 Task: Change the post settings so that only connections can see your posts.
Action: Mouse moved to (766, 323)
Screenshot: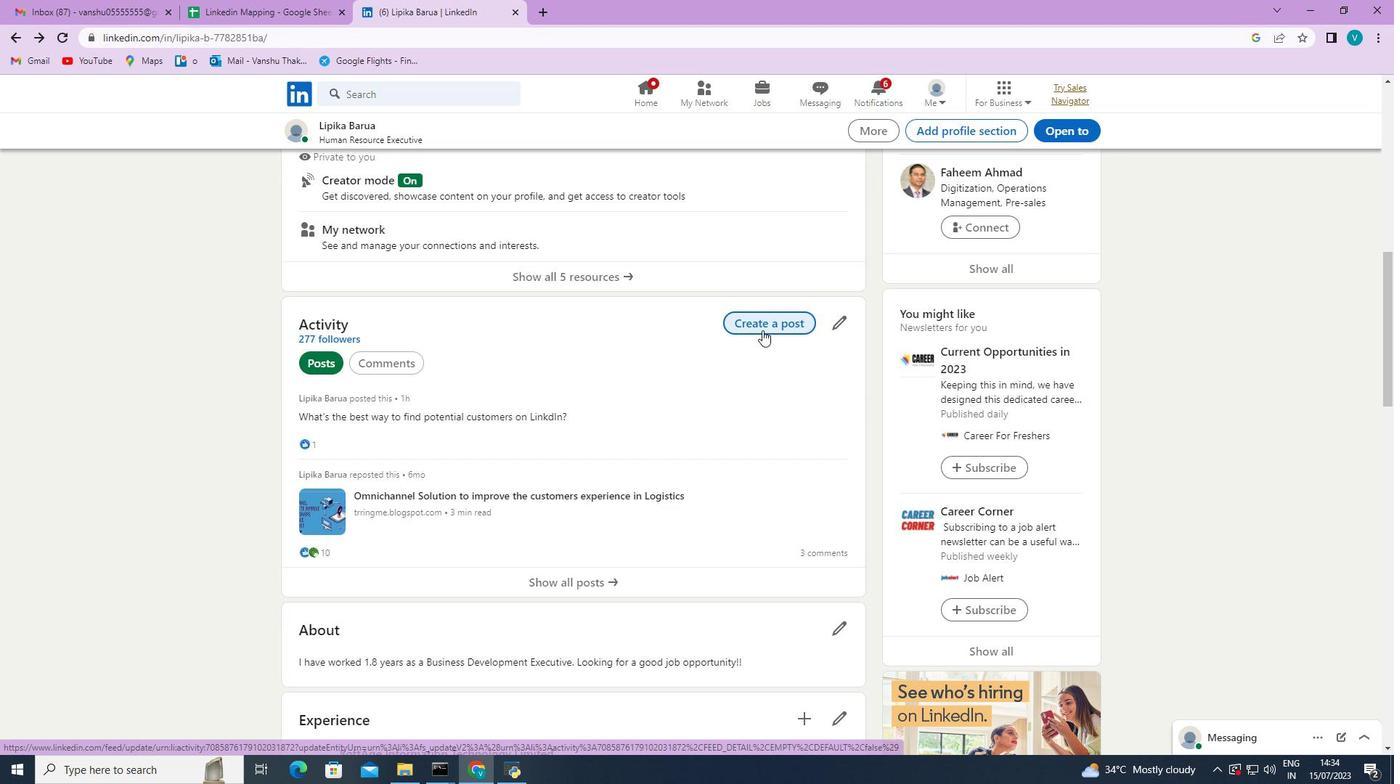 
Action: Mouse pressed left at (766, 323)
Screenshot: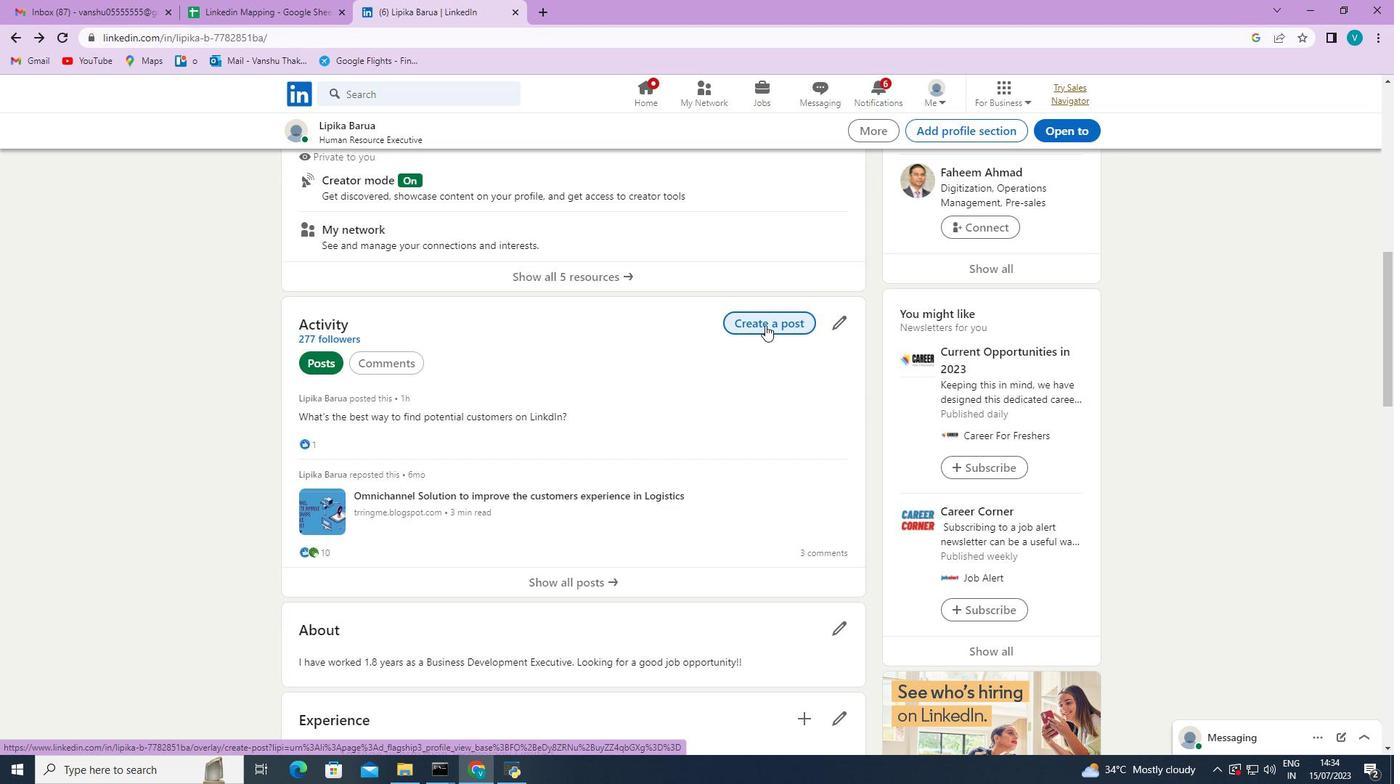 
Action: Mouse moved to (588, 136)
Screenshot: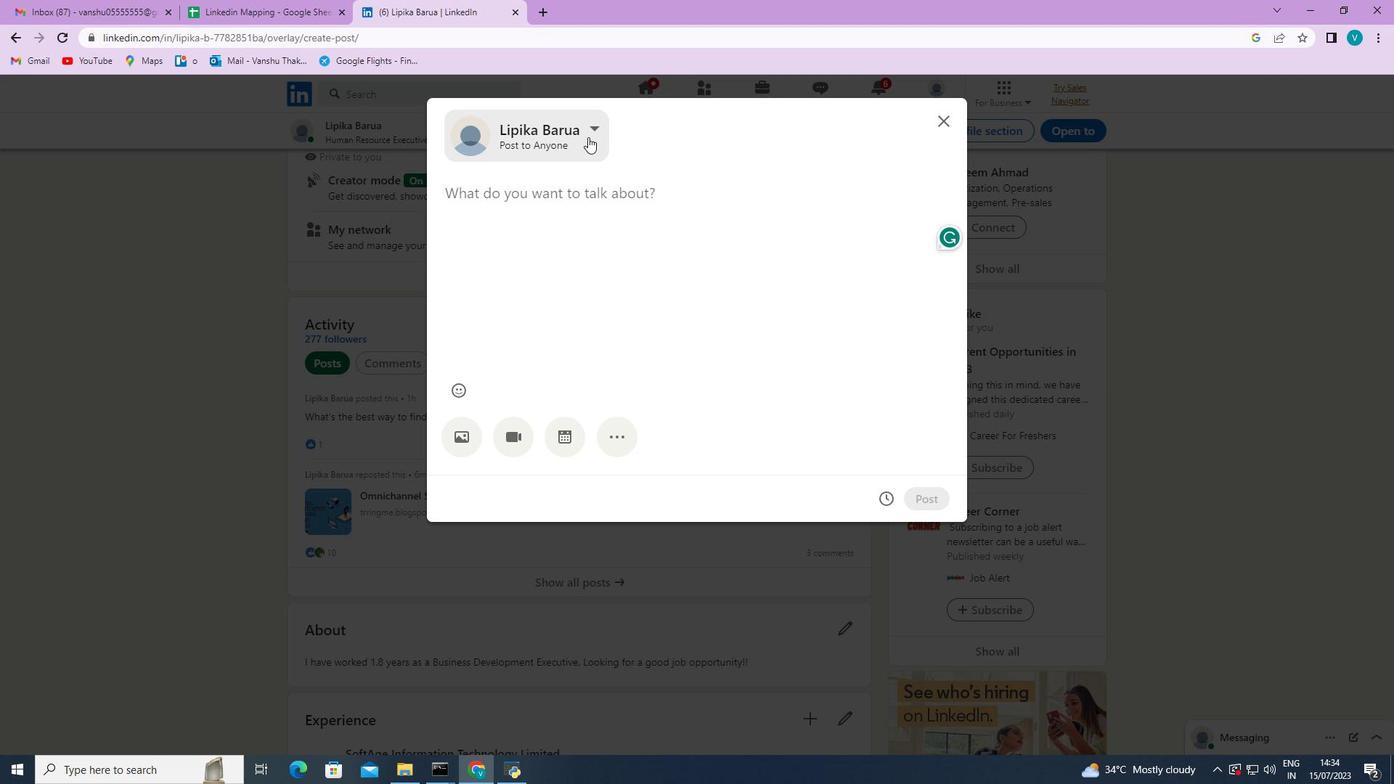 
Action: Mouse pressed left at (588, 136)
Screenshot: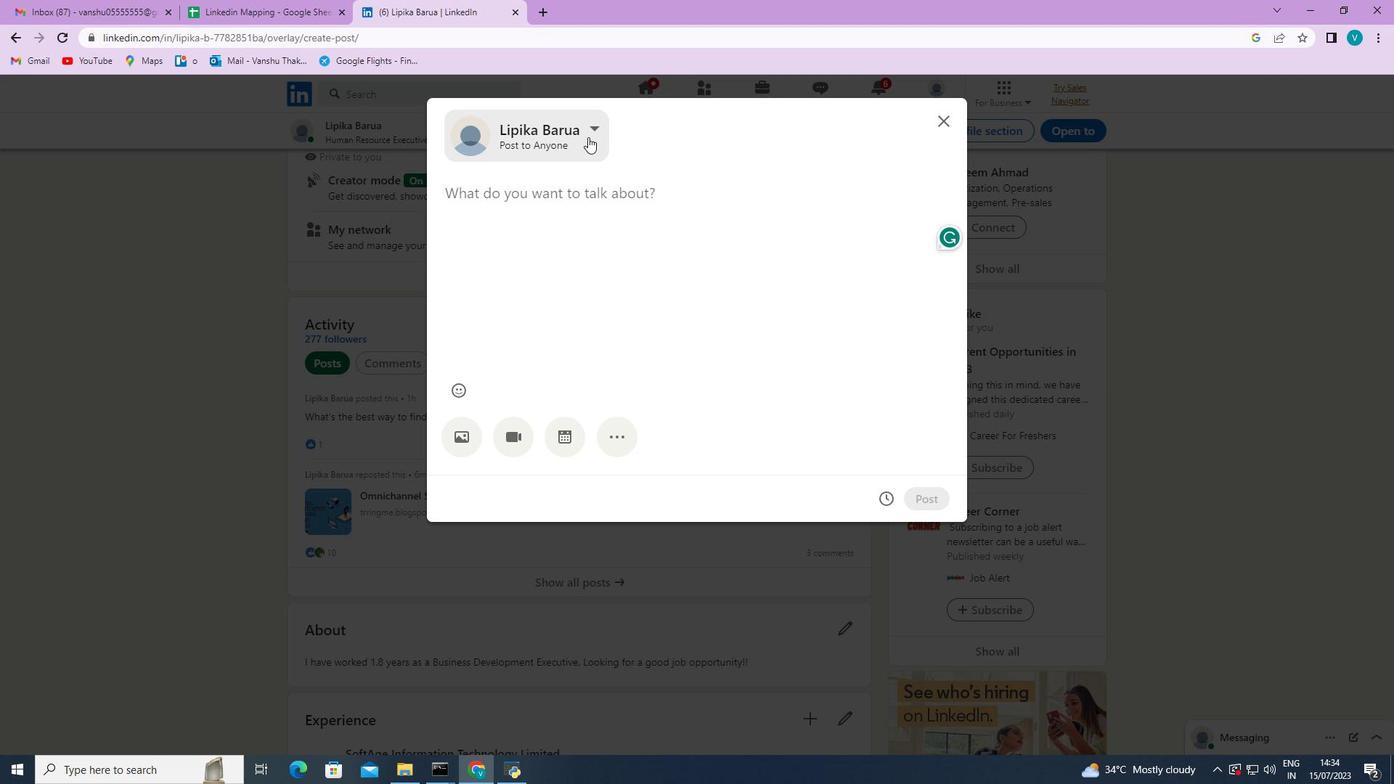 
Action: Mouse moved to (886, 270)
Screenshot: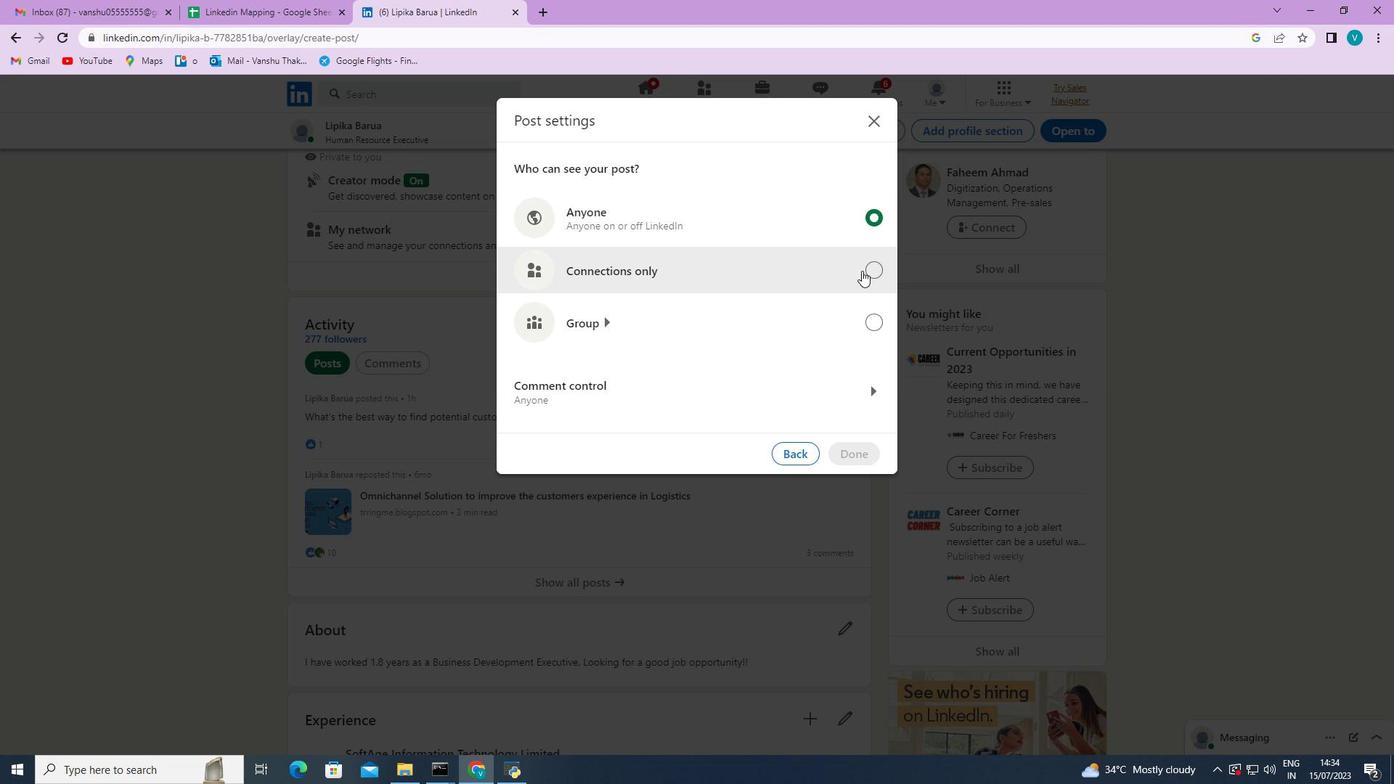 
Action: Mouse pressed left at (886, 270)
Screenshot: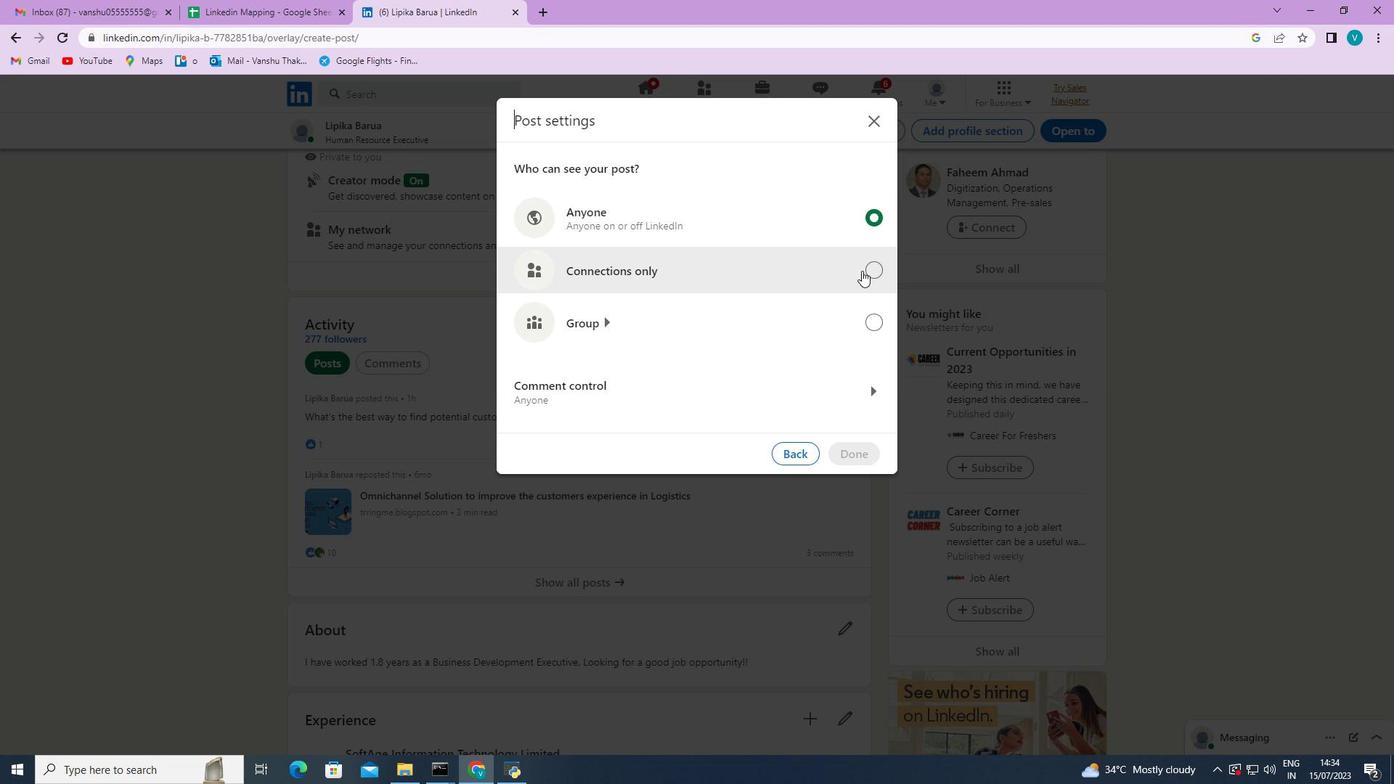 
Action: Mouse moved to (859, 444)
Screenshot: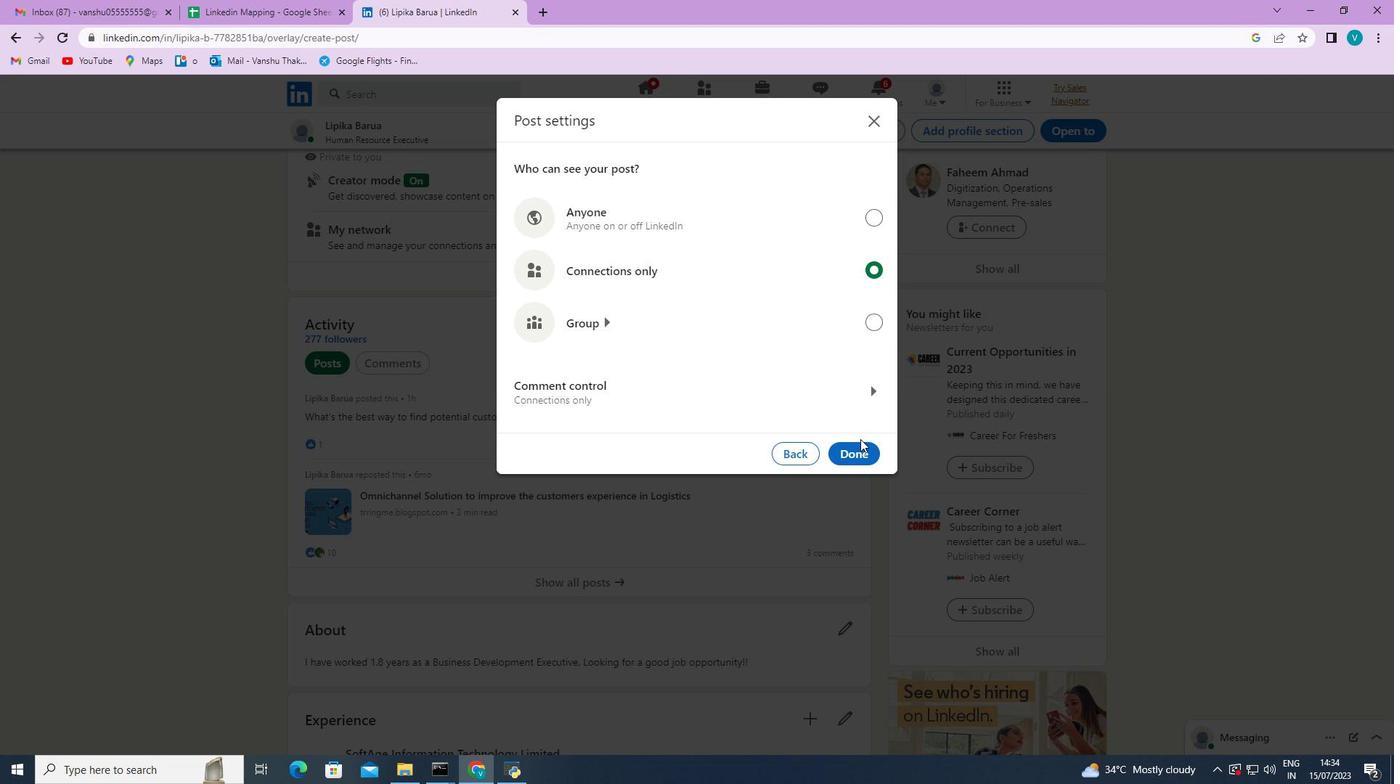 
Action: Mouse pressed left at (859, 444)
Screenshot: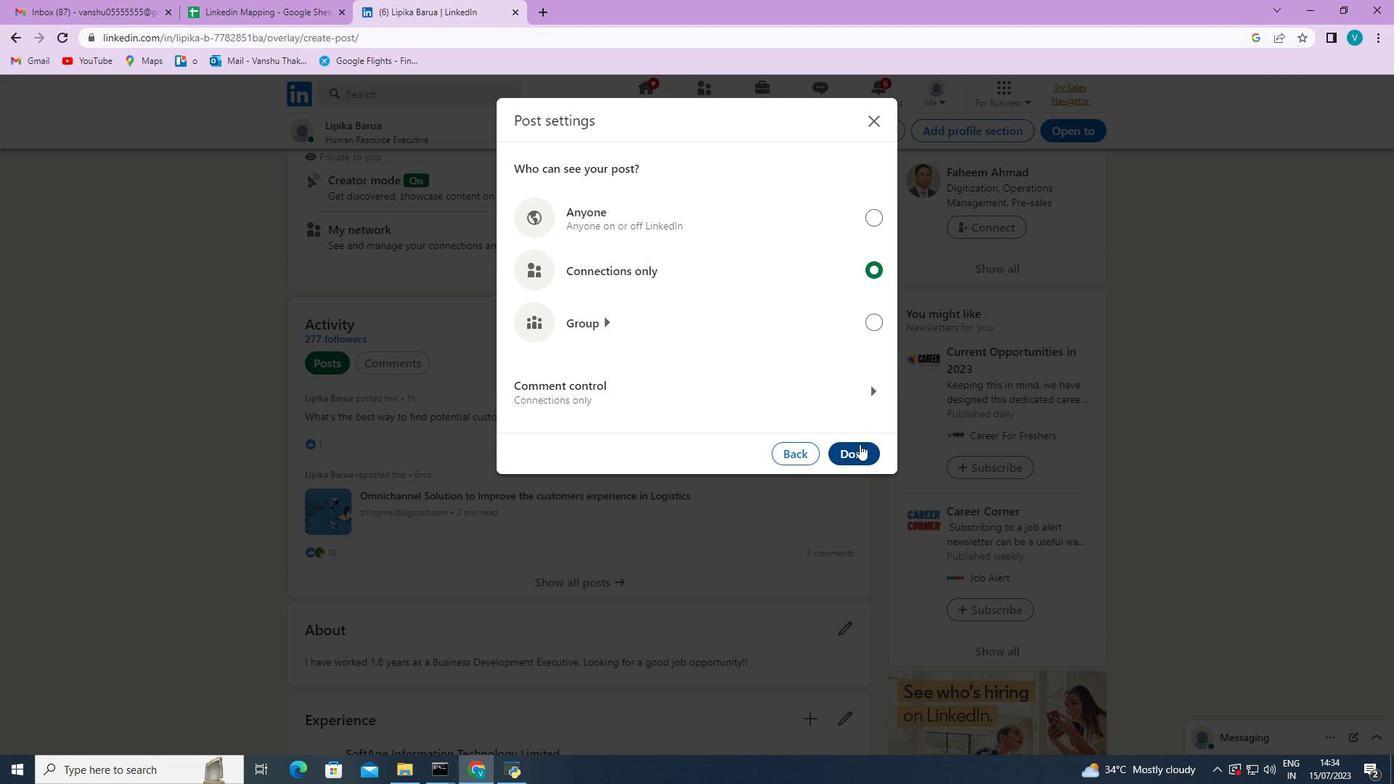 
